 Task: Create New Customer with Customer Name: The Ice Cream Shop, Billing Address Line1: 1128 Sharon Lane, Billing Address Line2:  South Bend, Billing Address Line3:  Indiana 46625
Action: Mouse pressed left at (192, 42)
Screenshot: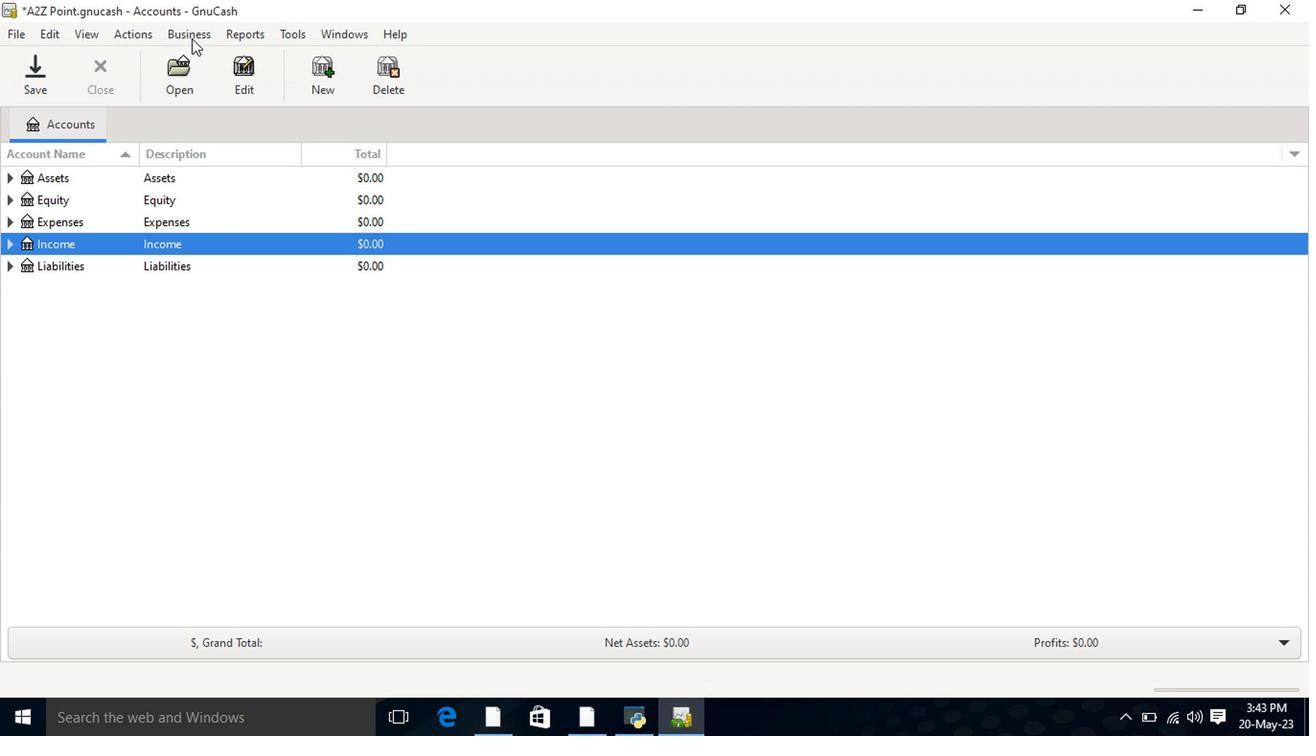 
Action: Mouse moved to (216, 57)
Screenshot: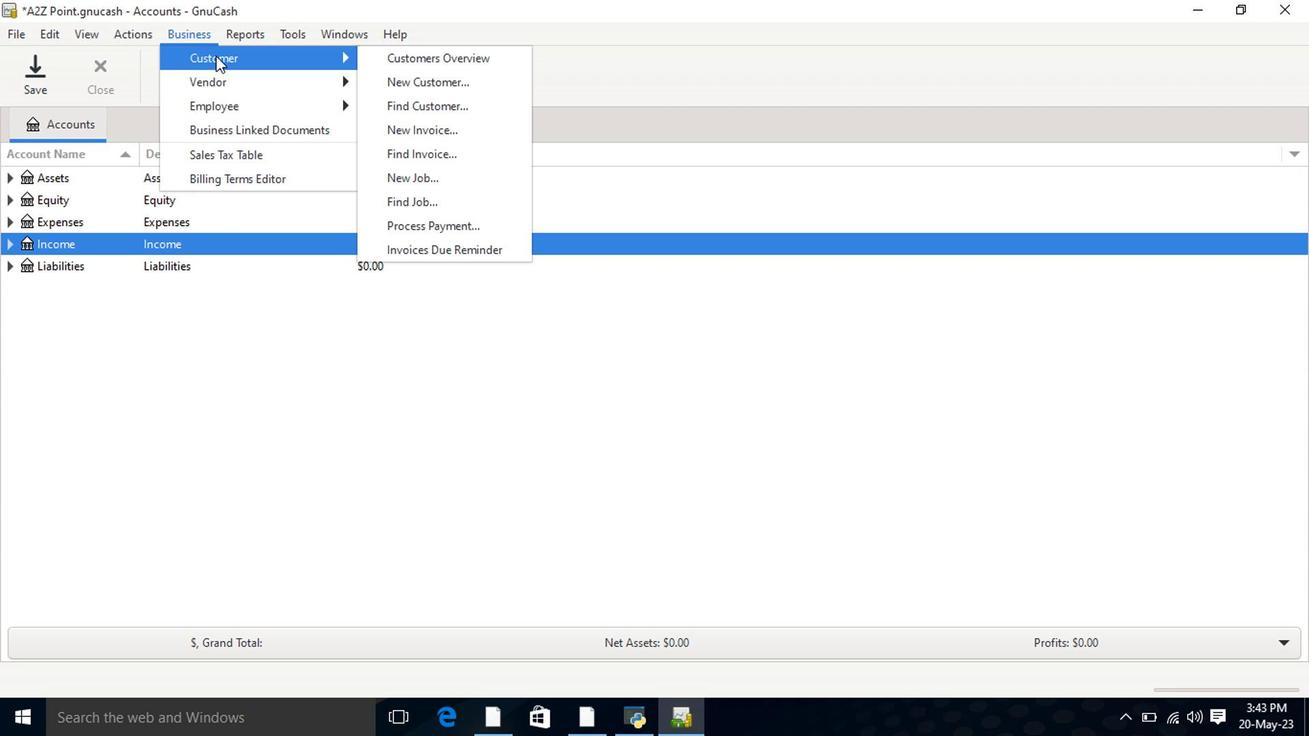 
Action: Mouse pressed left at (216, 57)
Screenshot: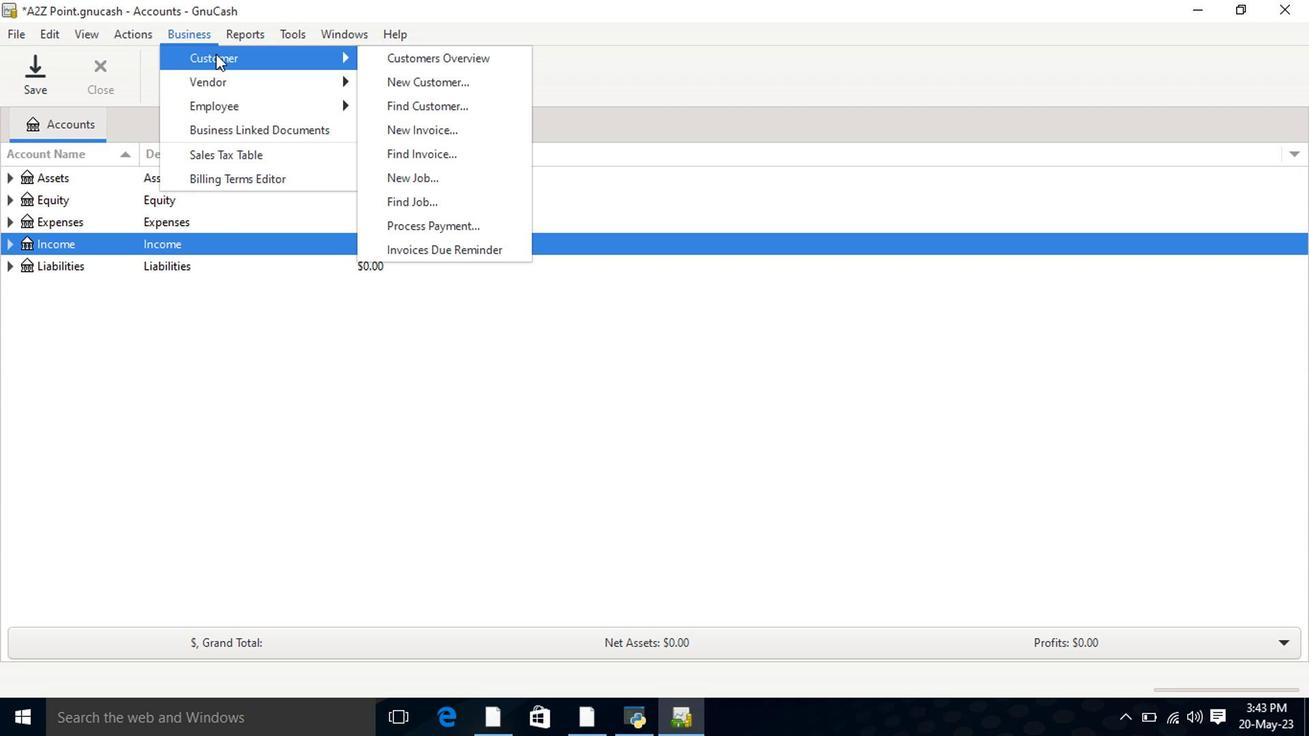 
Action: Mouse moved to (408, 87)
Screenshot: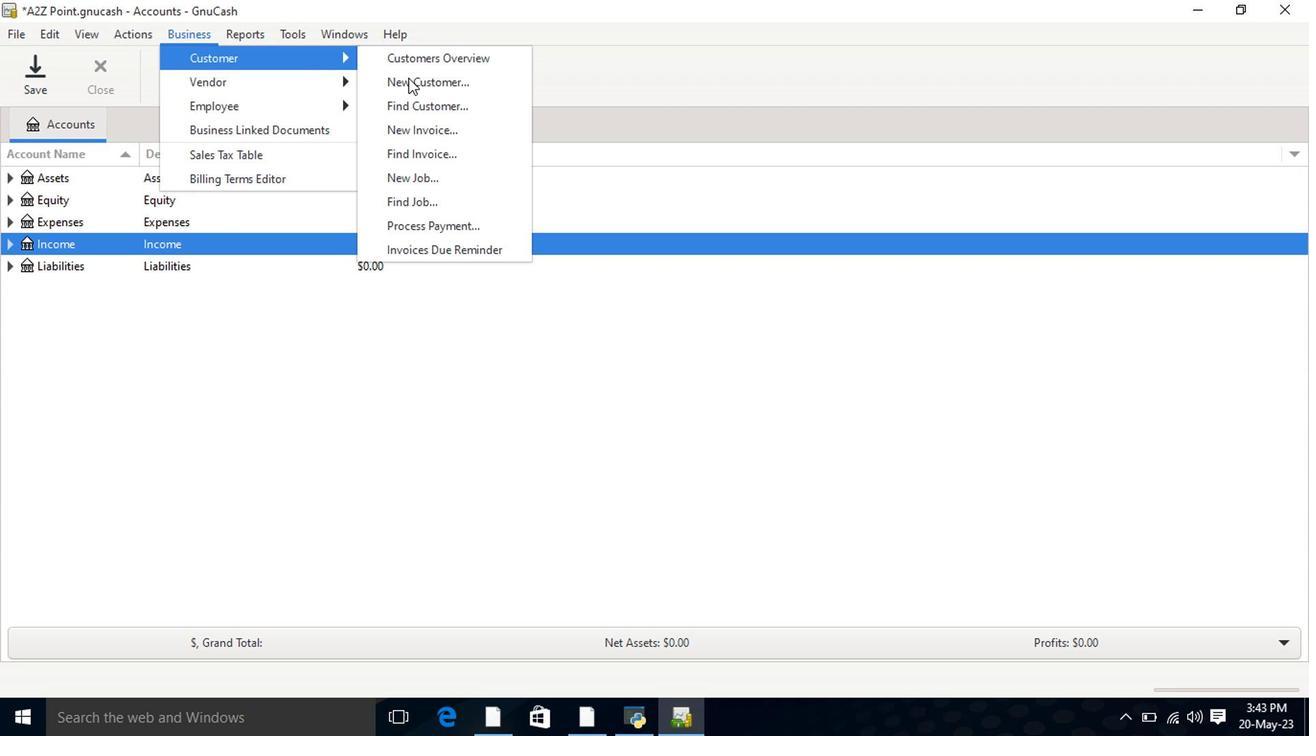 
Action: Mouse pressed left at (408, 87)
Screenshot: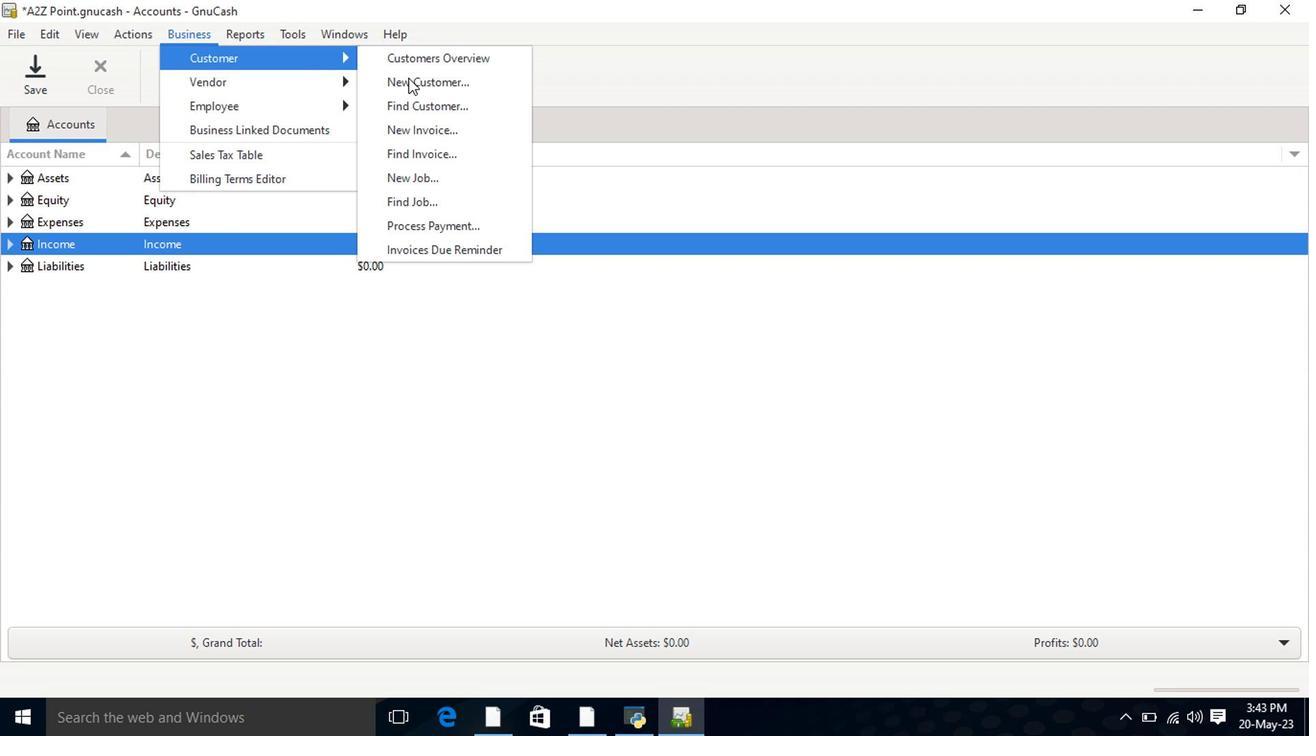 
Action: Mouse moved to (642, 216)
Screenshot: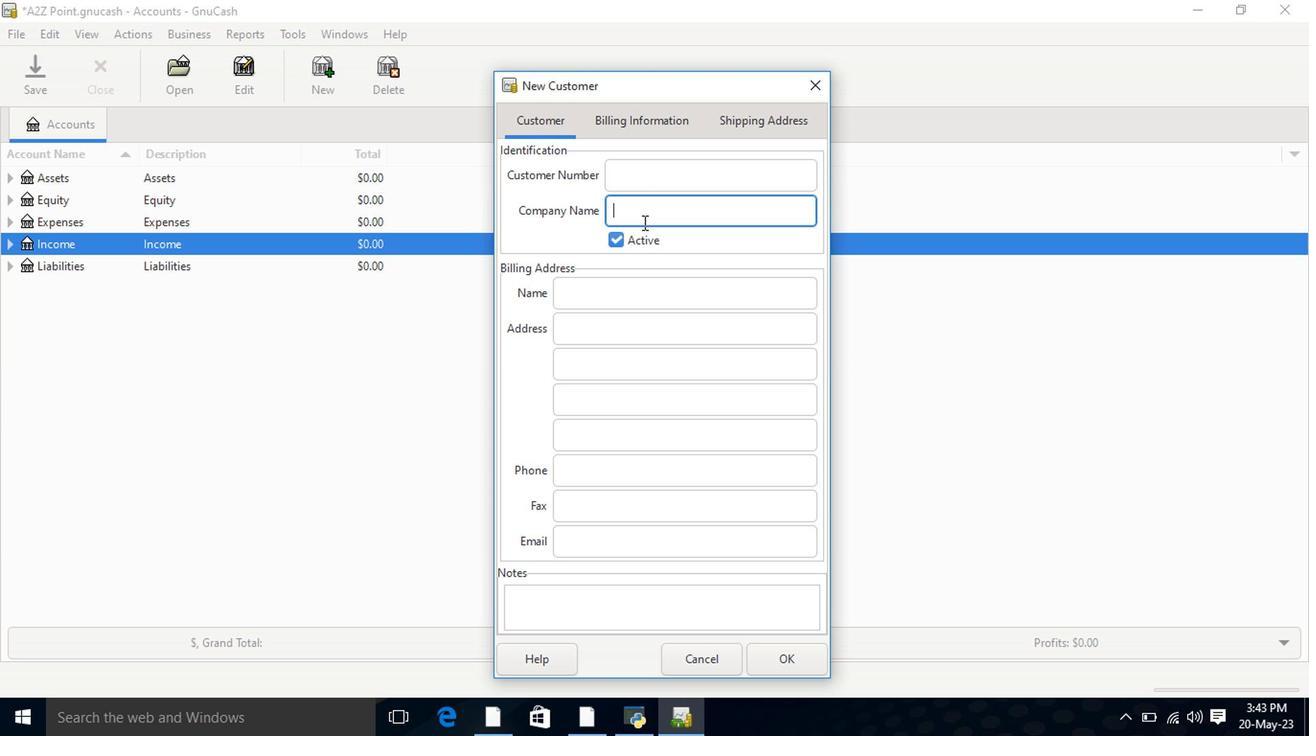 
Action: Mouse pressed left at (642, 216)
Screenshot: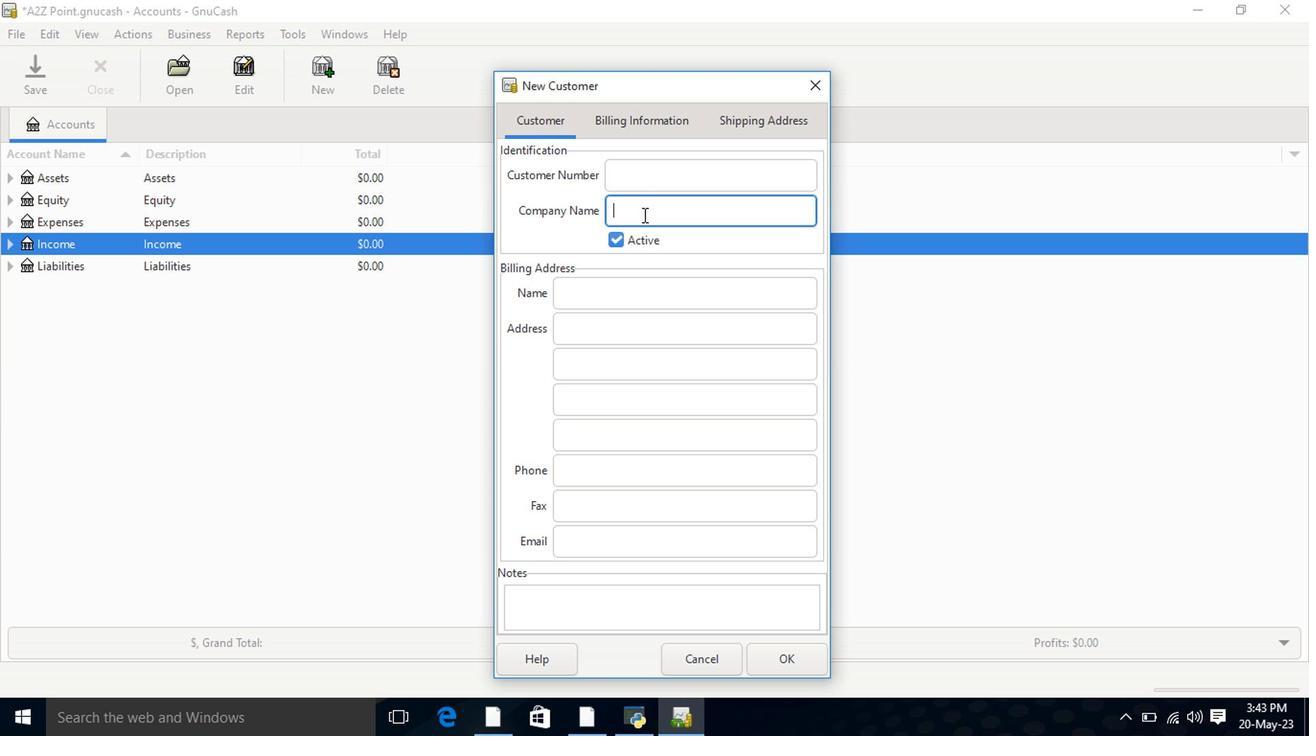 
Action: Mouse moved to (642, 215)
Screenshot: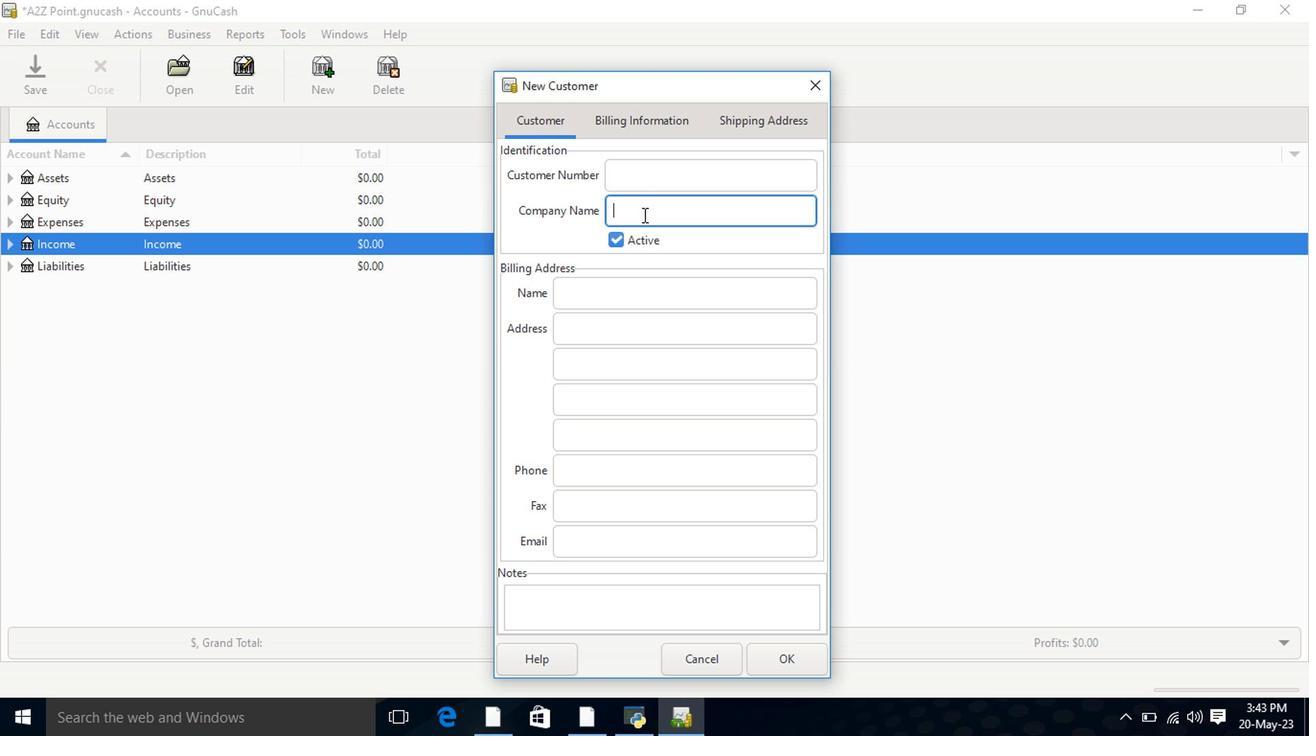 
Action: Key pressed <Key.shift>Teh<Key.backspace><Key.backspace>he<Key.space><Key.shift>Ice<Key.space><Key.shift>cream<Key.space><Key.shift>Sh
Screenshot: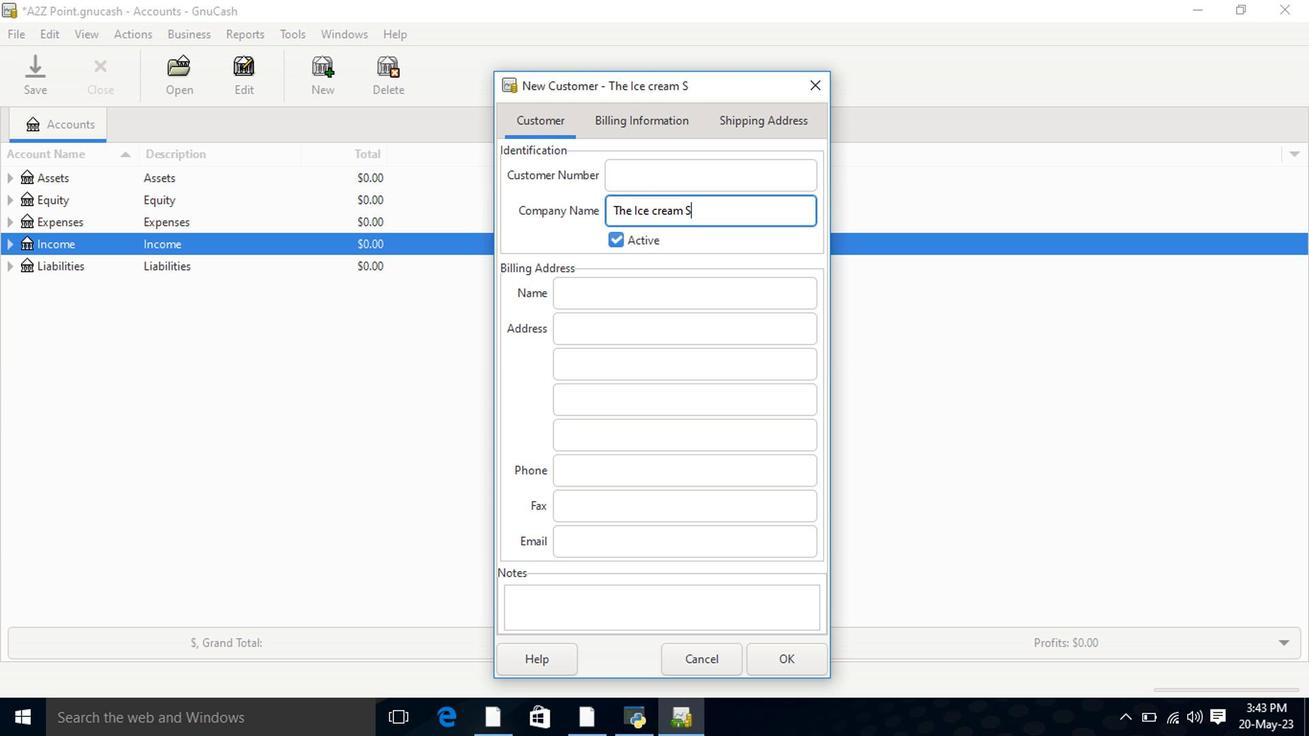 
Action: Mouse moved to (642, 215)
Screenshot: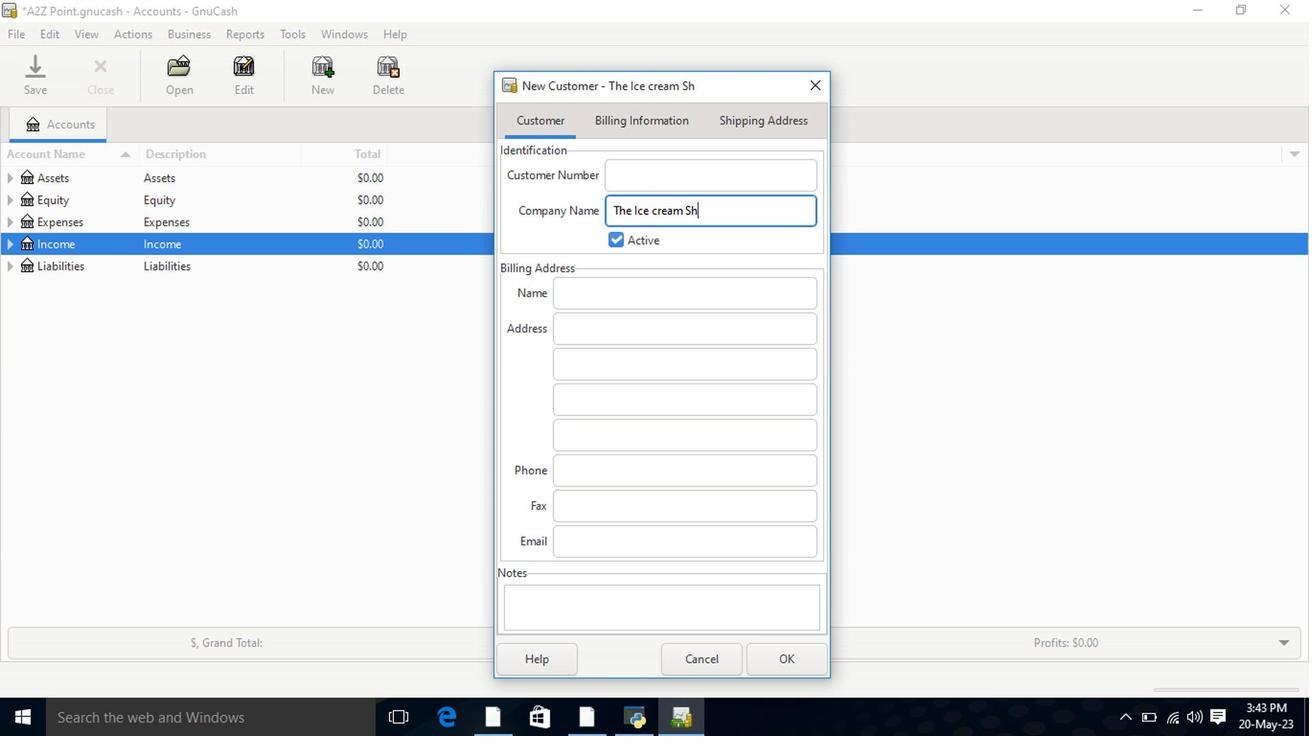 
Action: Key pressed 1128<Key.space><Key.shift>Sharon<Key.space><Key.shift>Lane<Key.space><Key.tab><Key.shift>Sou<Key.tab><Key.shift><Key.tab>
Screenshot: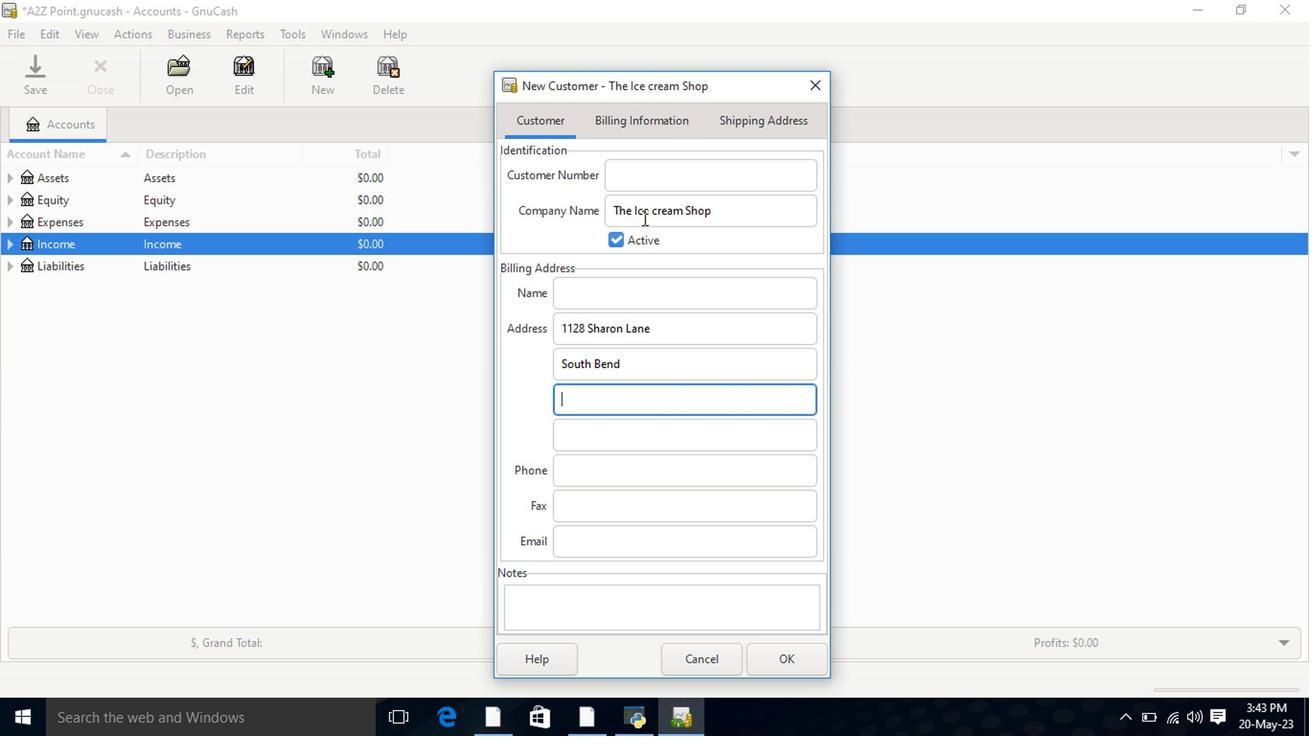 
Action: Mouse moved to (654, 214)
Screenshot: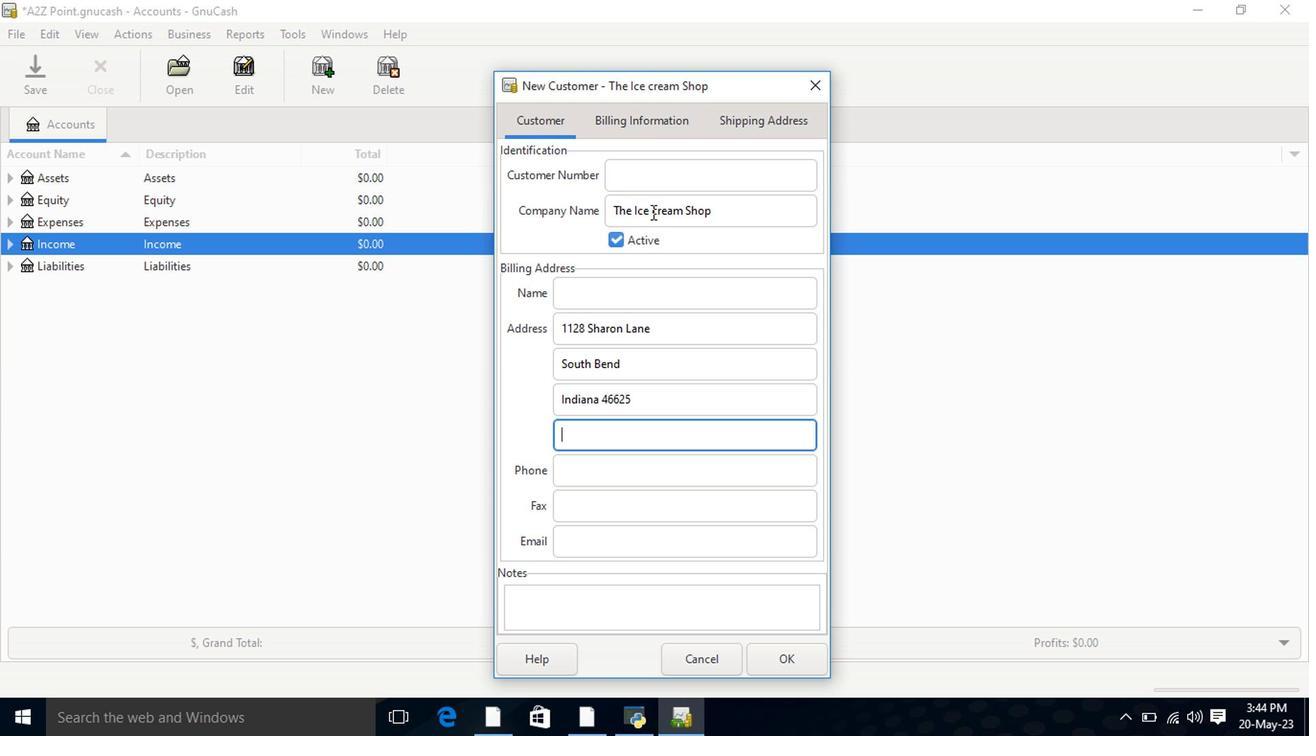 
Action: Mouse pressed left at (654, 214)
Screenshot: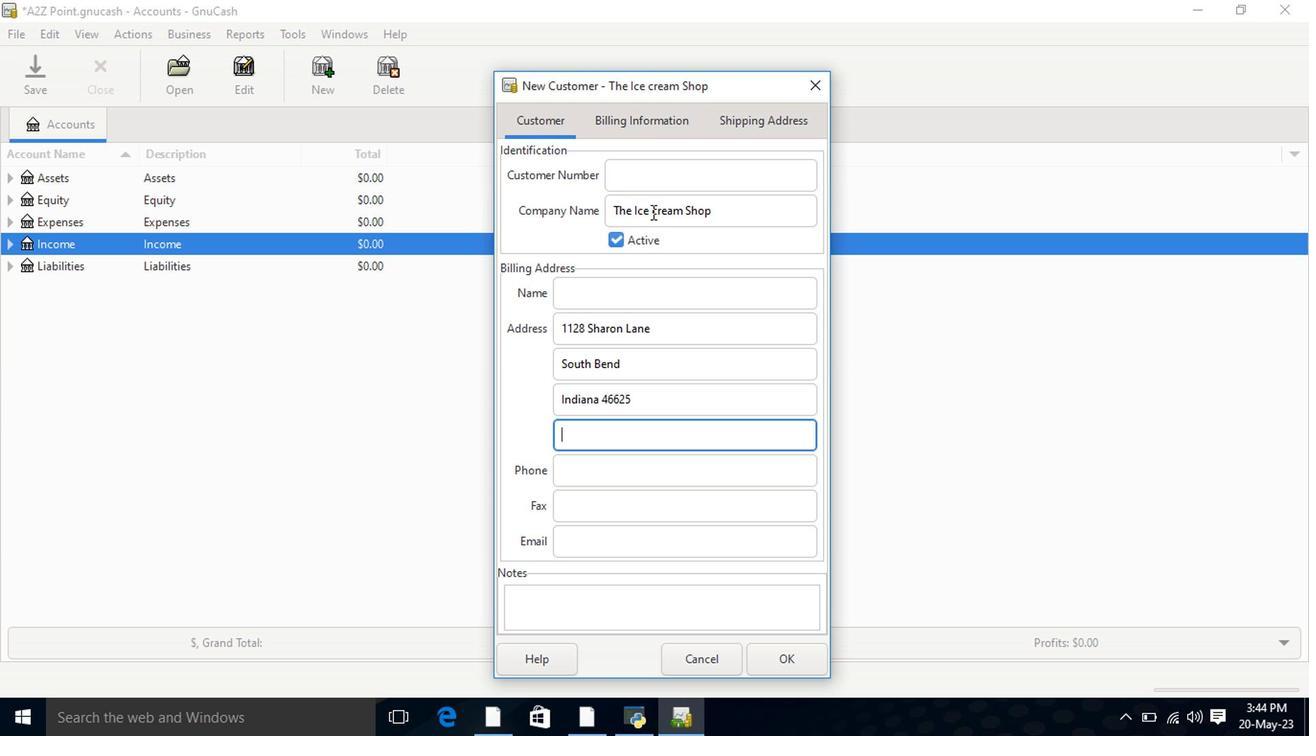
Action: Mouse moved to (728, 206)
Screenshot: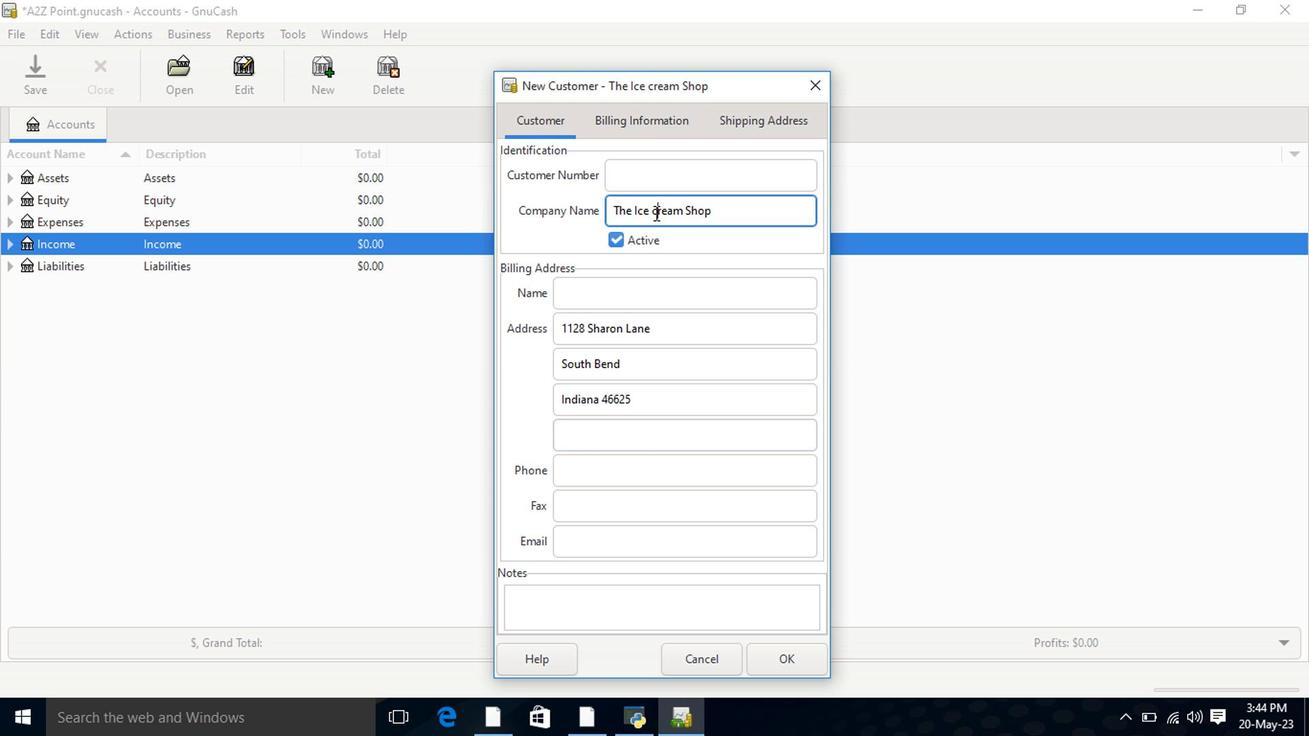 
Action: Key pressed <Key.backspace><Key.shift>C
Screenshot: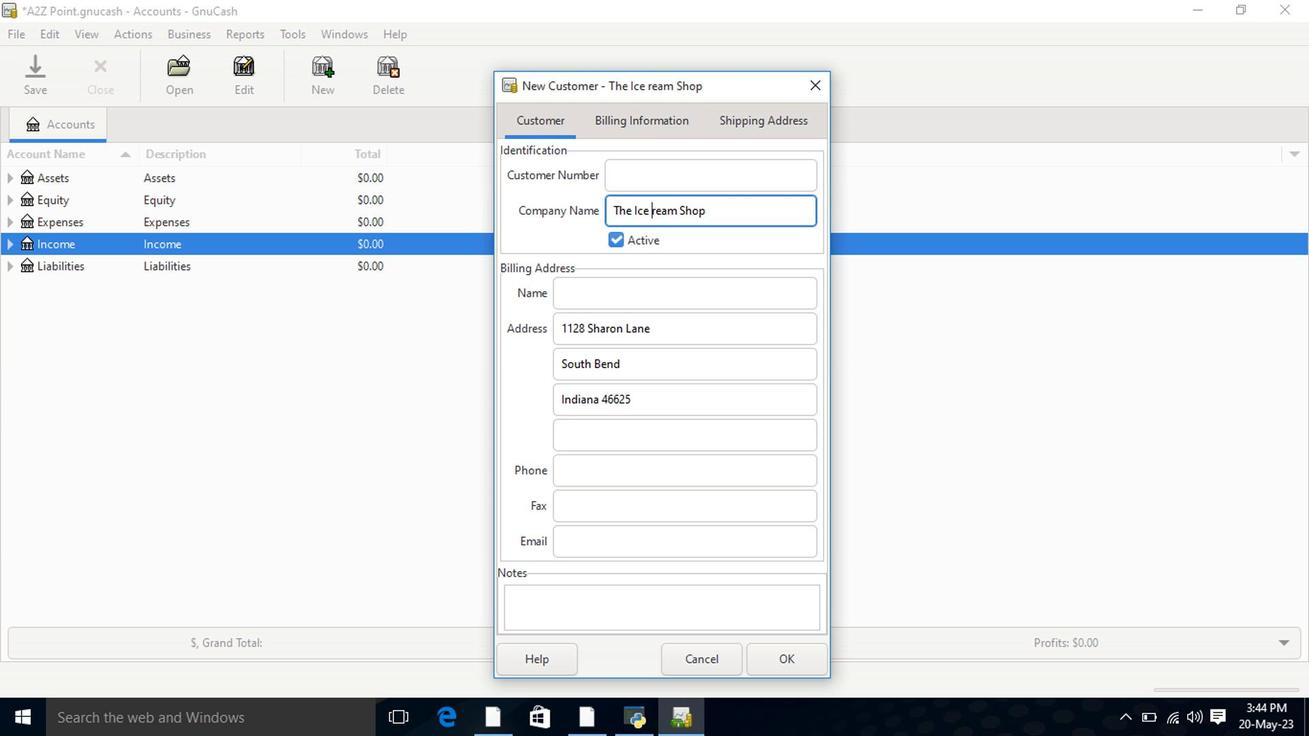 
Action: Mouse moved to (628, 129)
Screenshot: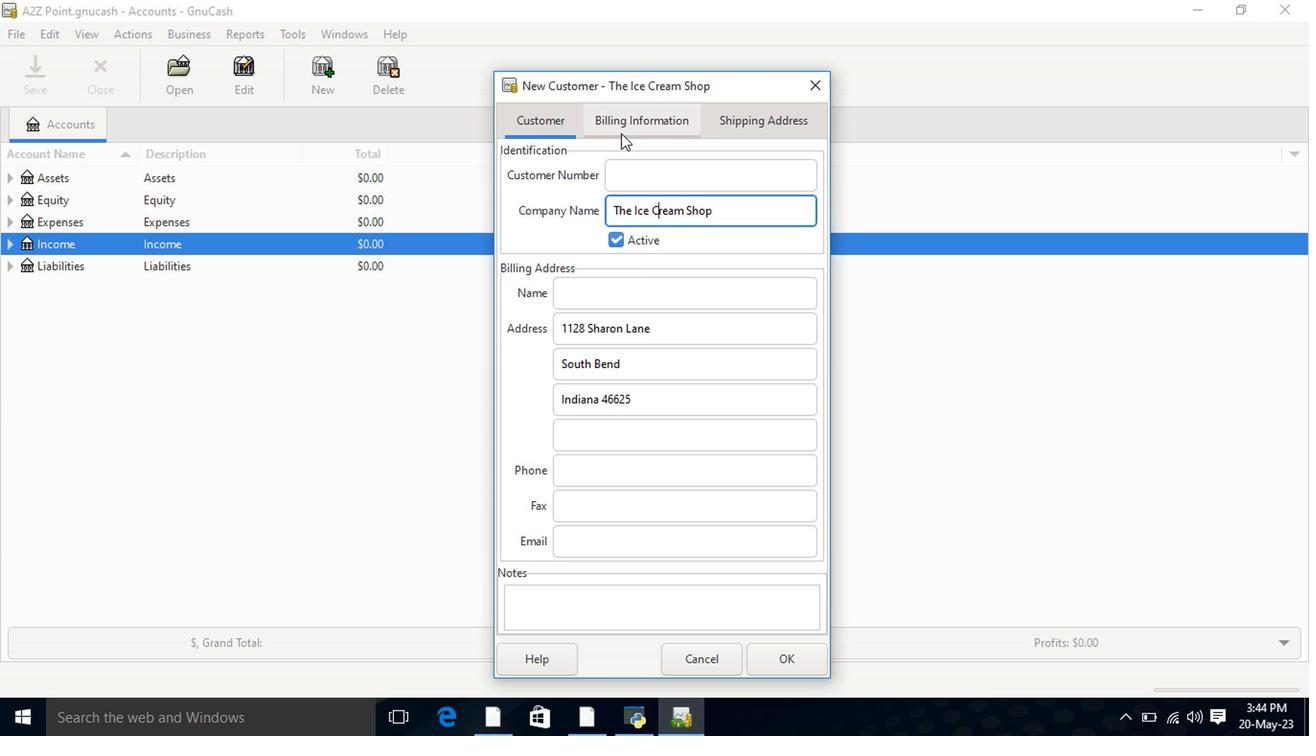 
Action: Mouse pressed left at (628, 129)
Screenshot: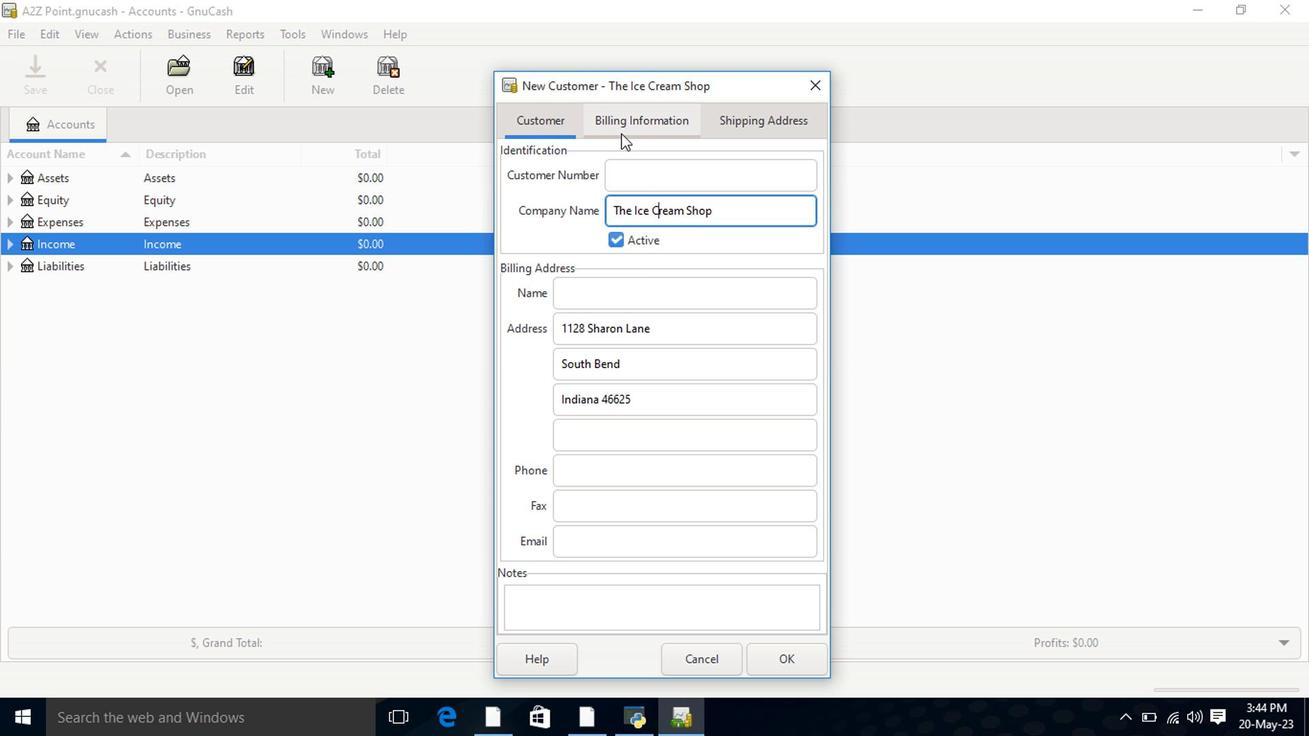 
Action: Mouse moved to (791, 658)
Screenshot: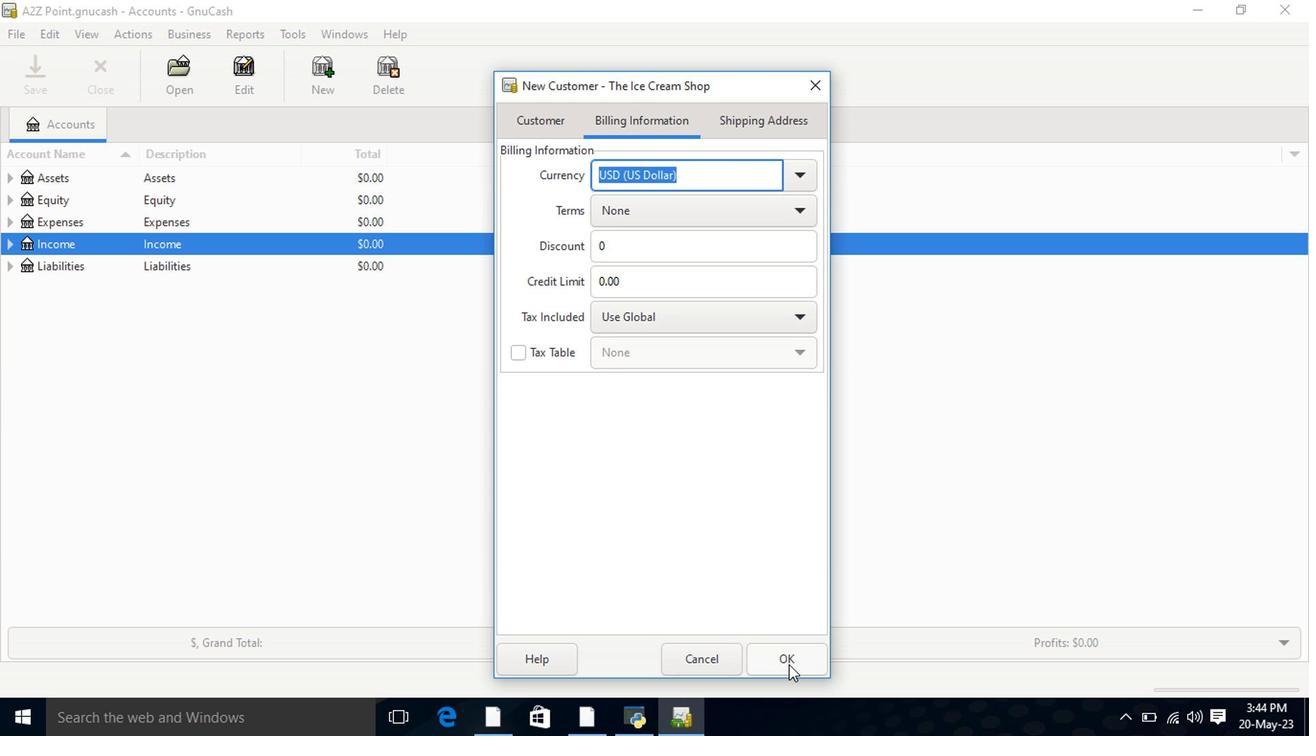
Action: Mouse pressed left at (791, 658)
Screenshot: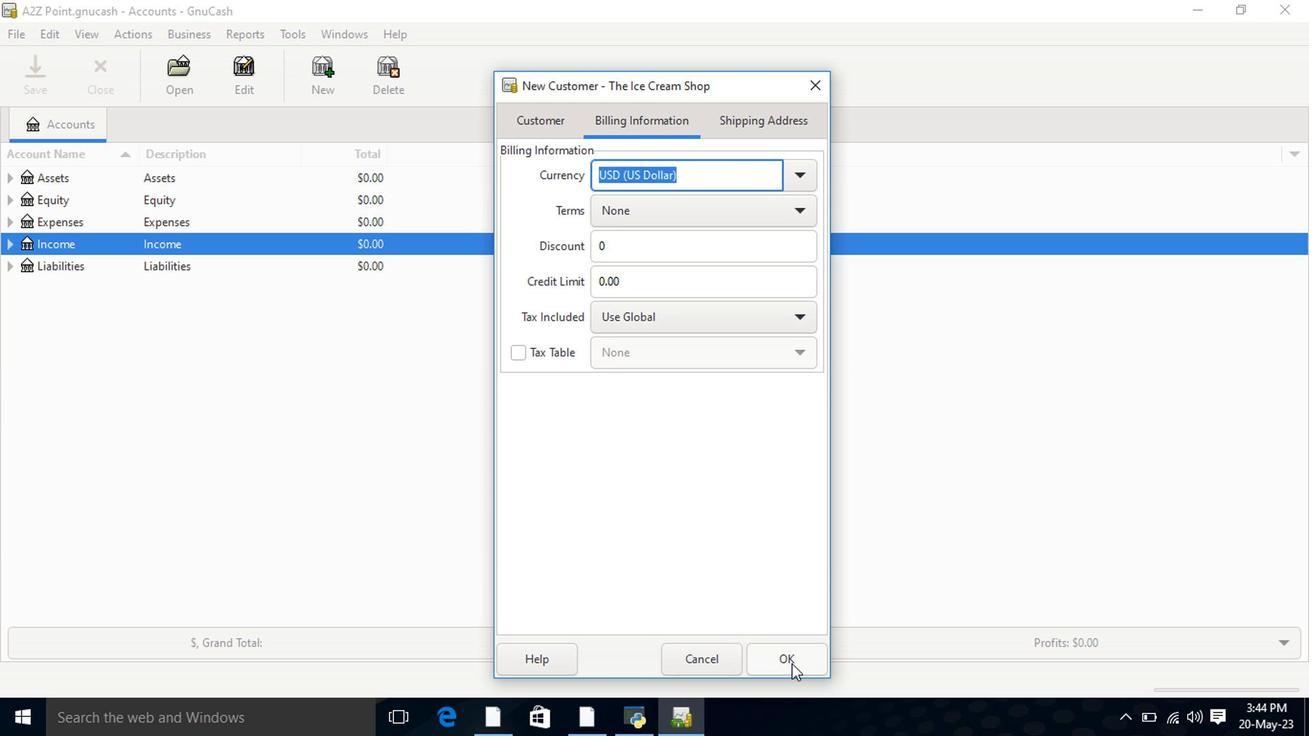 
Action: Mouse moved to (787, 653)
Screenshot: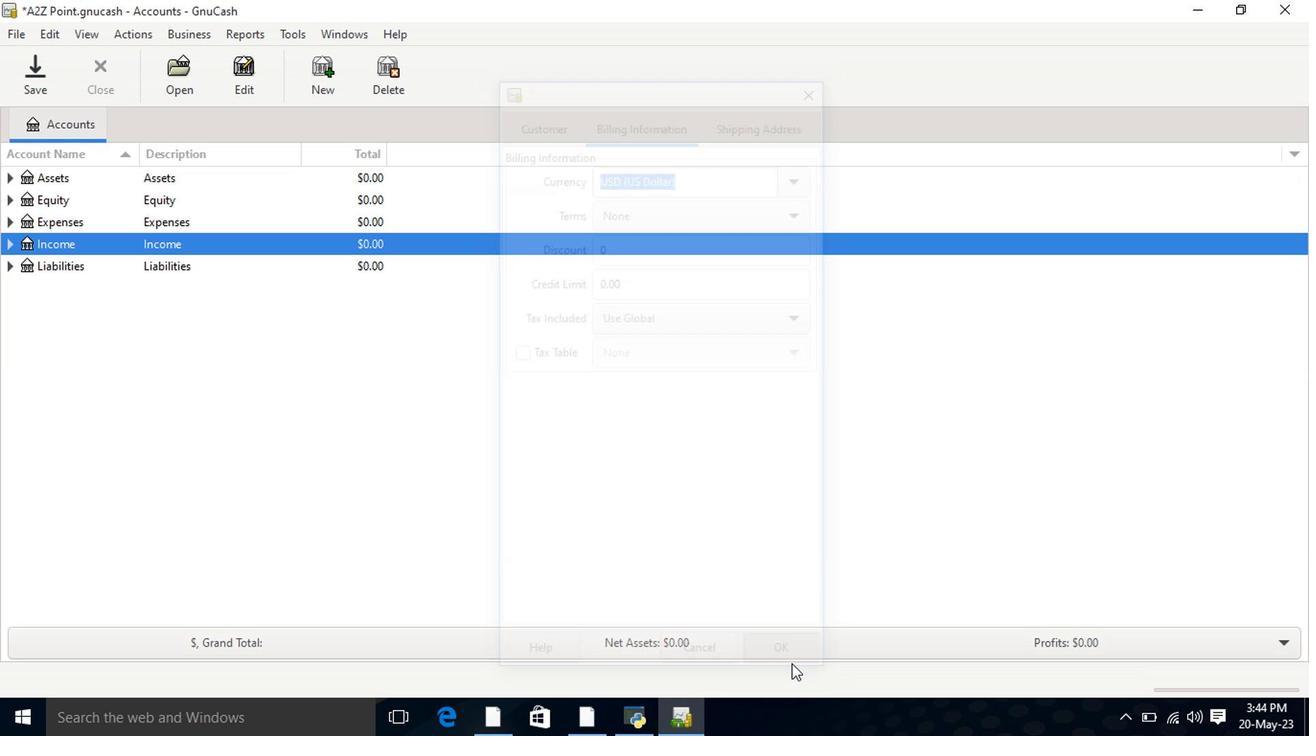 
